 Task: Create New Employee with Employee Name: Jake Allen, Address Line1: 636 Glen Eagles St., Address Line2: Johnson City, Address Line3:  TN 37601, Cell Number: 220-406-4695
Action: Mouse moved to (163, 33)
Screenshot: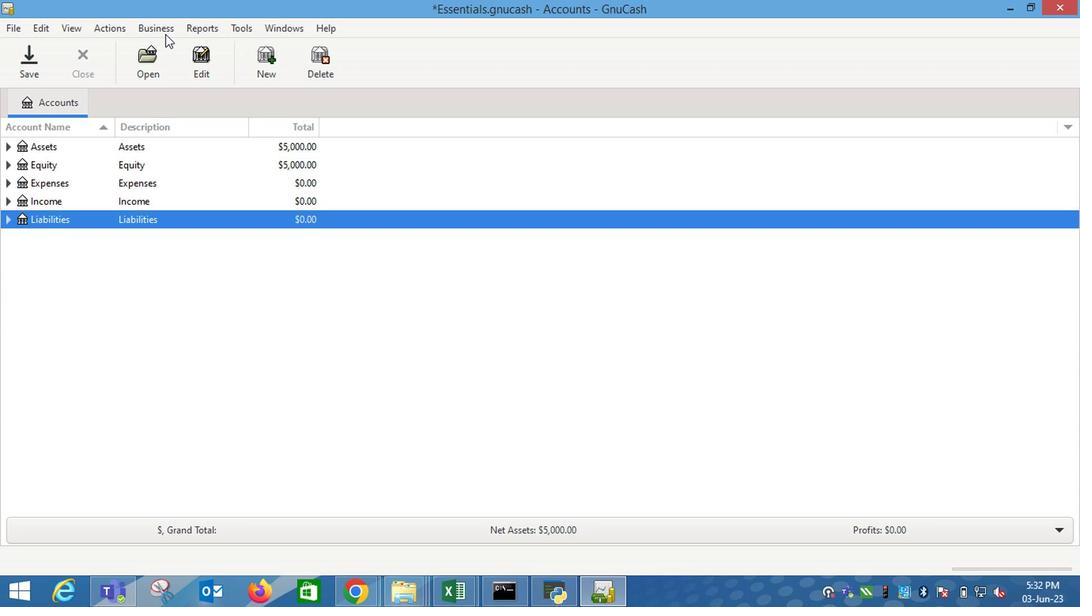 
Action: Mouse pressed left at (163, 33)
Screenshot: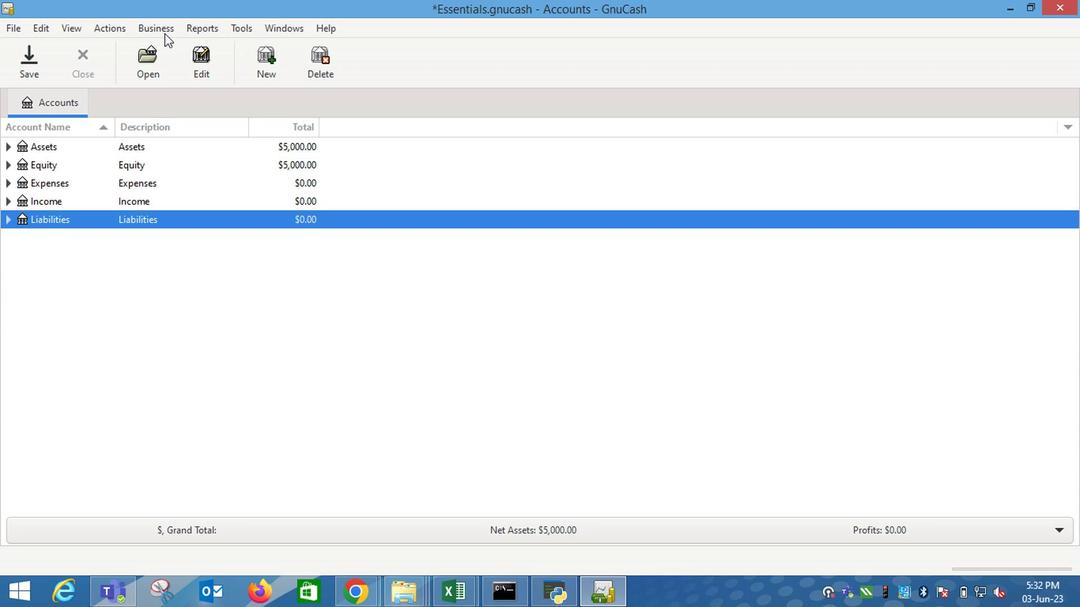 
Action: Mouse moved to (304, 106)
Screenshot: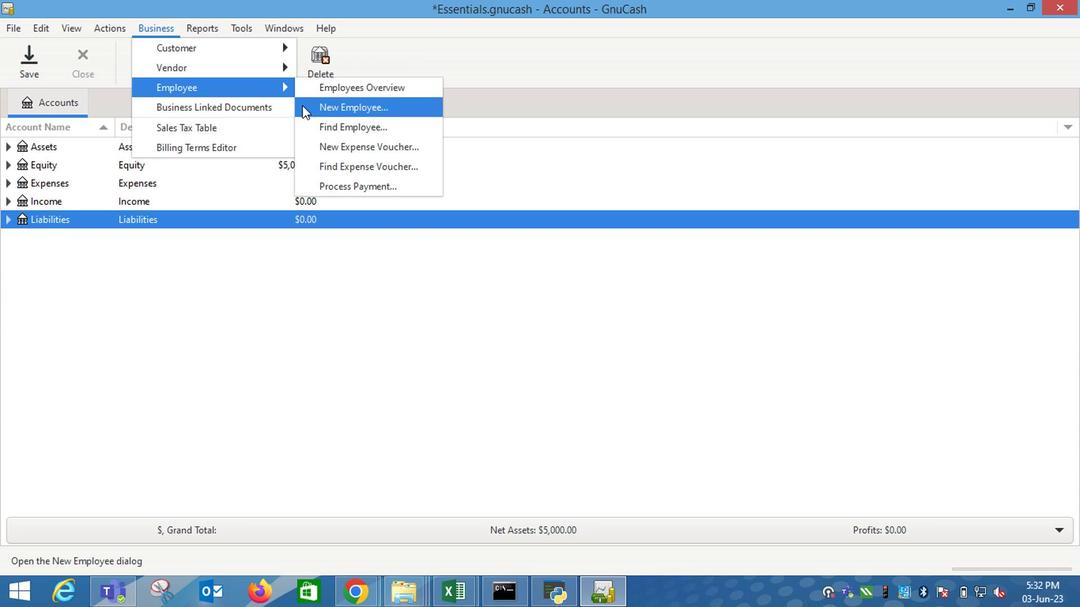 
Action: Mouse pressed left at (304, 106)
Screenshot: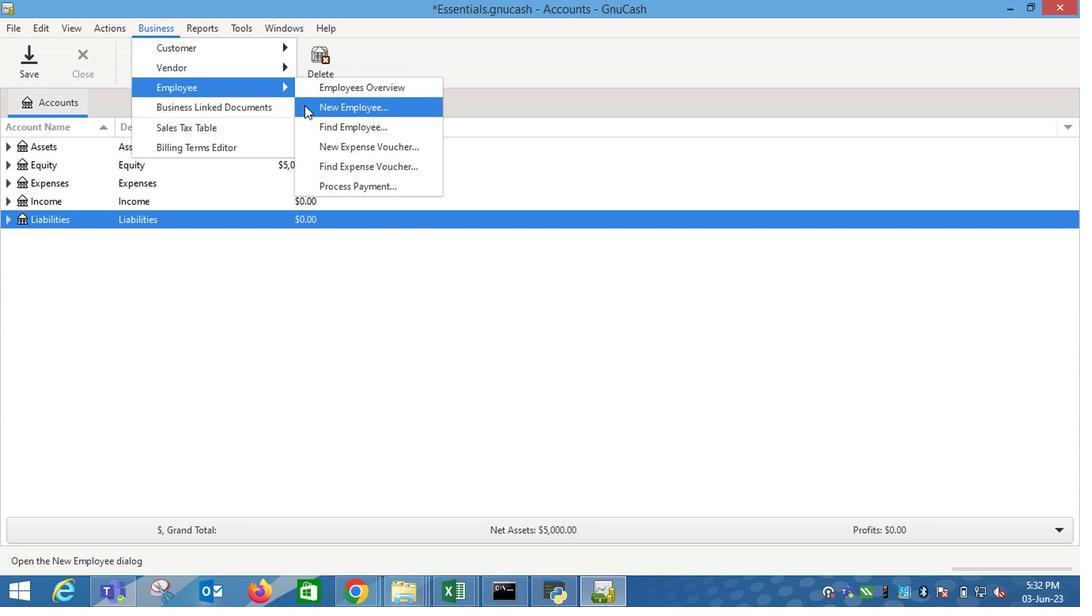 
Action: Mouse moved to (528, 237)
Screenshot: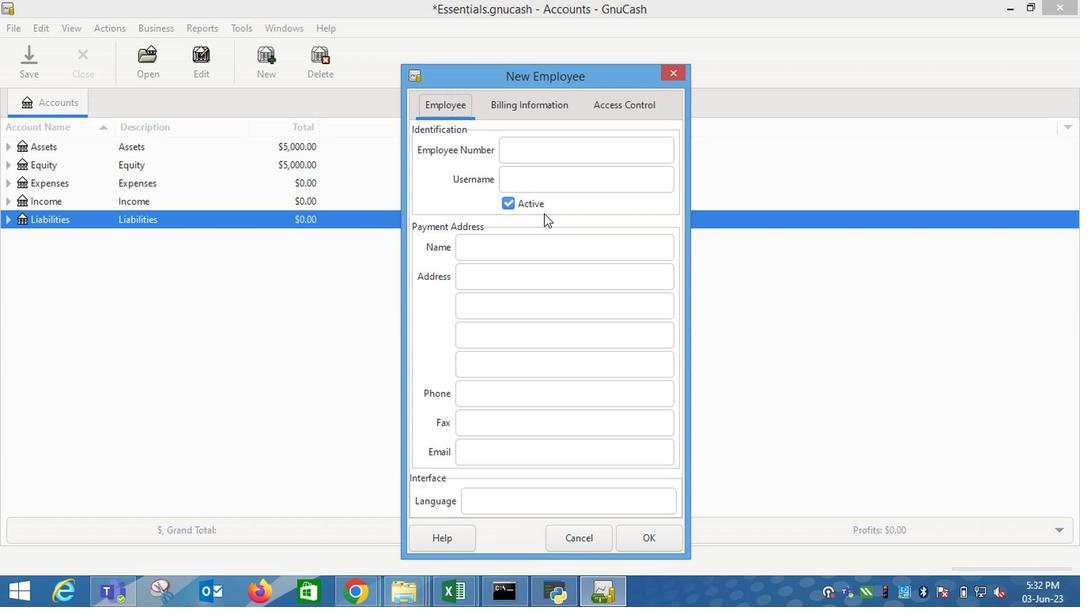
Action: Mouse pressed left at (528, 237)
Screenshot: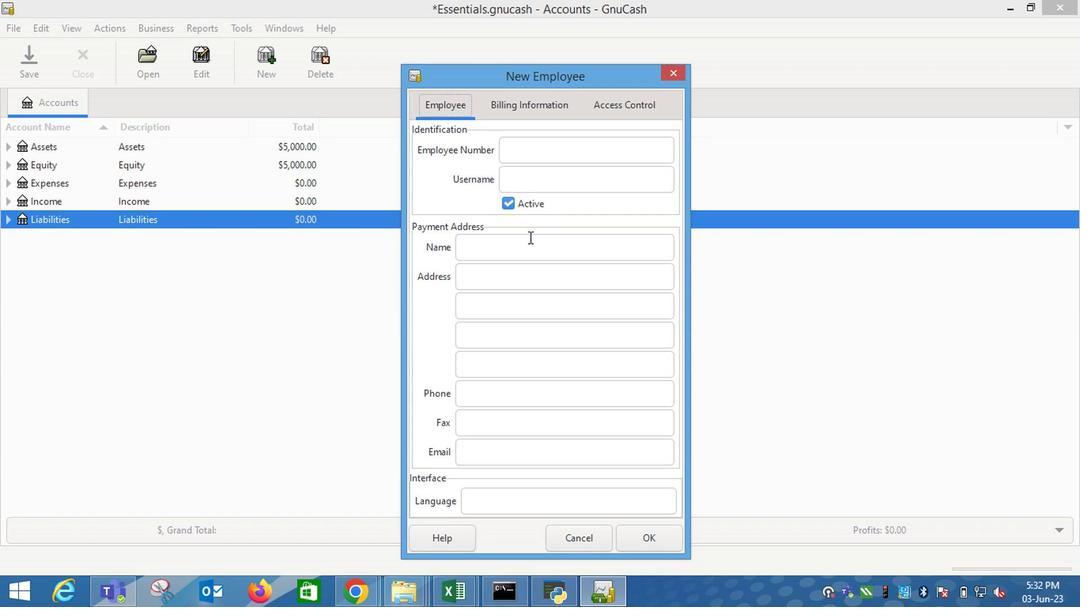 
Action: Mouse moved to (788, 272)
Screenshot: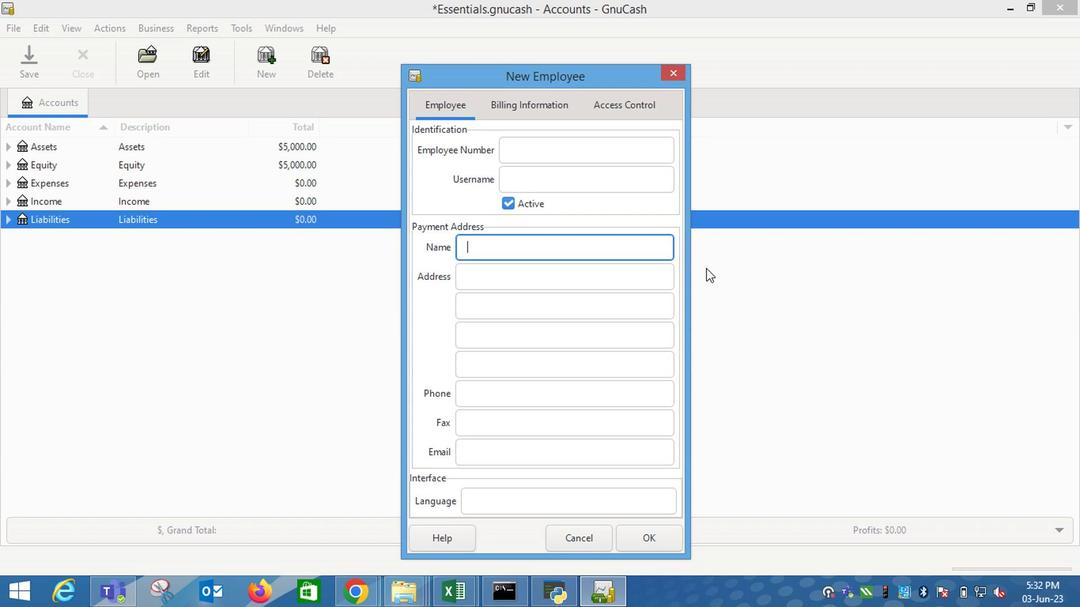 
Action: Key pressed <Key.shift_r>Jake<Key.space><Key.shift_r>Allen<Key.tab>636<Key.space><Key.shift_r>Glen<Key.space><Key.shift_r><Key.shift_r>Eagles<Key.space><Key.shift_r>St.<Key.tab><Key.shift_r>Jon<Key.backspace>hnson<Key.space><Key.shift_r>City<Key.tab><Key.shift_r>TN<Key.space>37601<Key.tab><Key.tab>220-406-4695
Screenshot: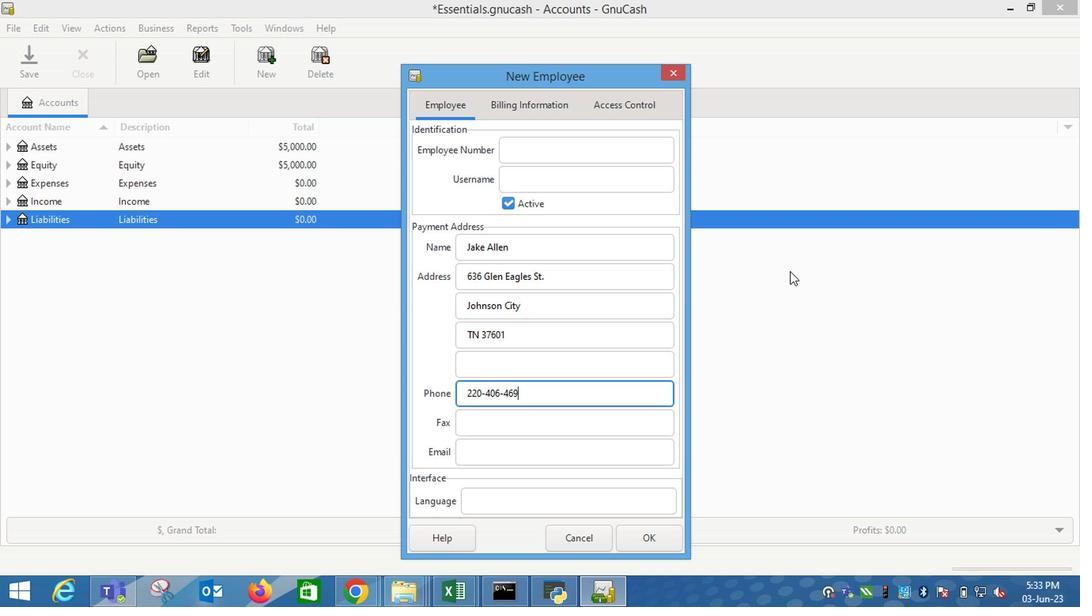 
Action: Mouse moved to (527, 106)
Screenshot: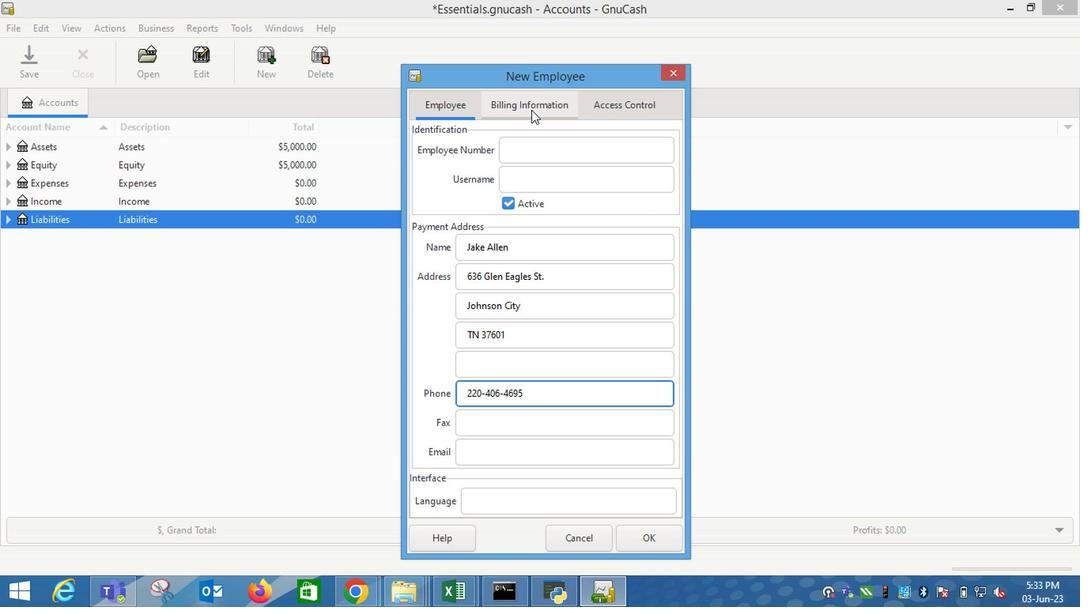 
Action: Mouse pressed left at (527, 106)
Screenshot: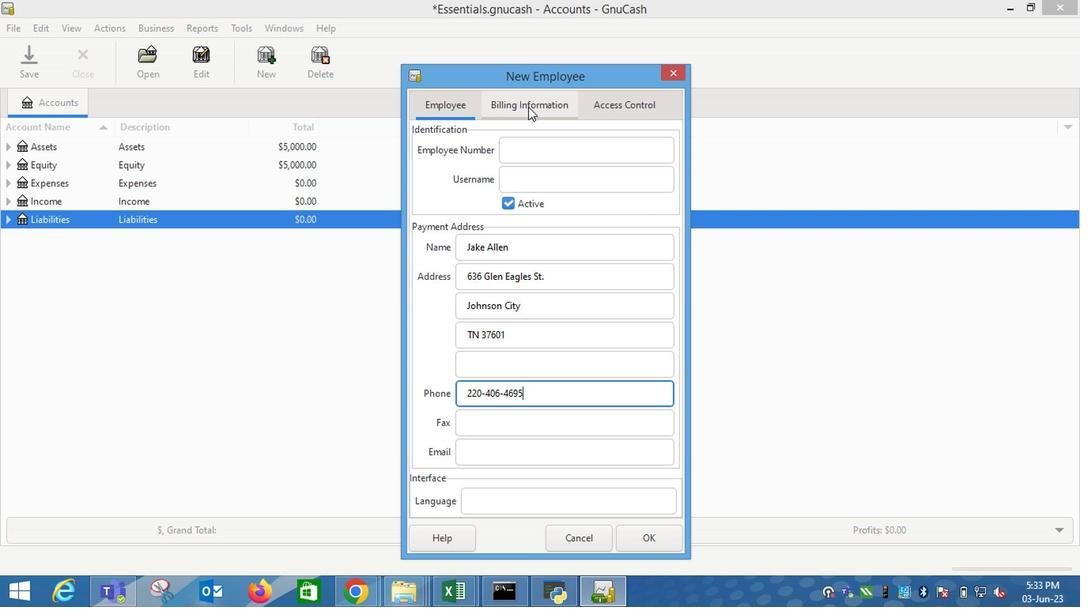 
Action: Mouse moved to (645, 535)
Screenshot: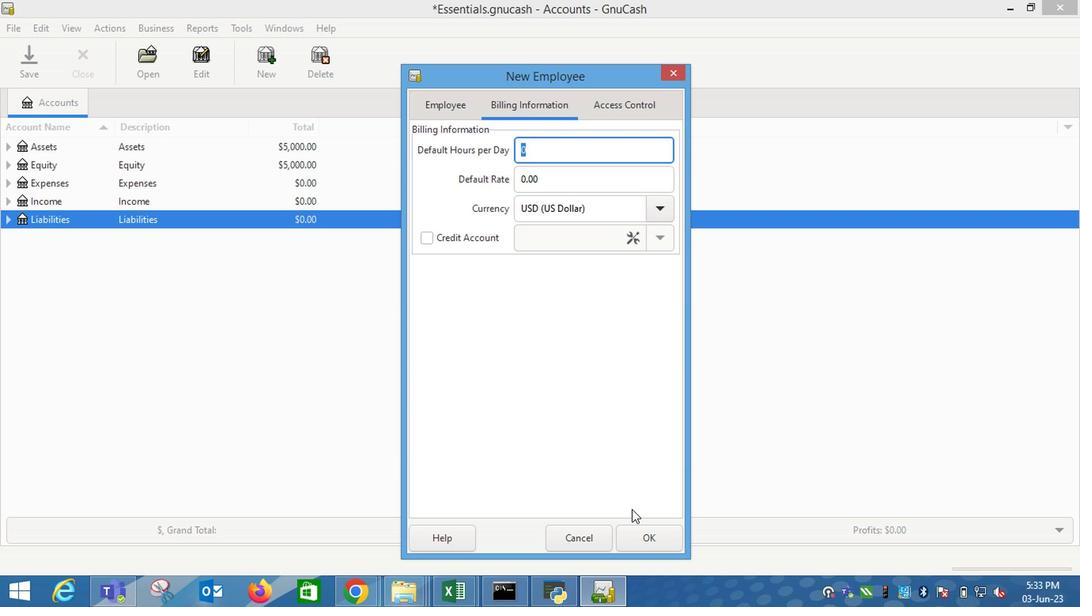 
Action: Mouse pressed left at (645, 535)
Screenshot: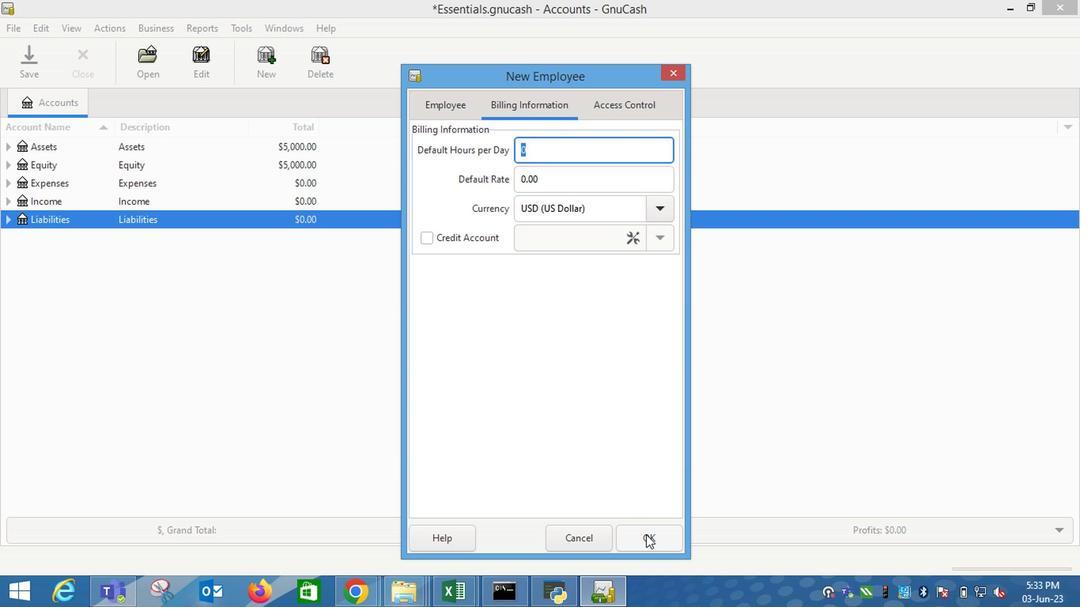 
